 Task: Change  the formatting of the data to 'Which is  Less than 5, 'In conditional formating, put the option 'Green Fill with Dark Green Text. . 'In the sheet  Data Analysis Sheetbook
Action: Mouse moved to (512, 125)
Screenshot: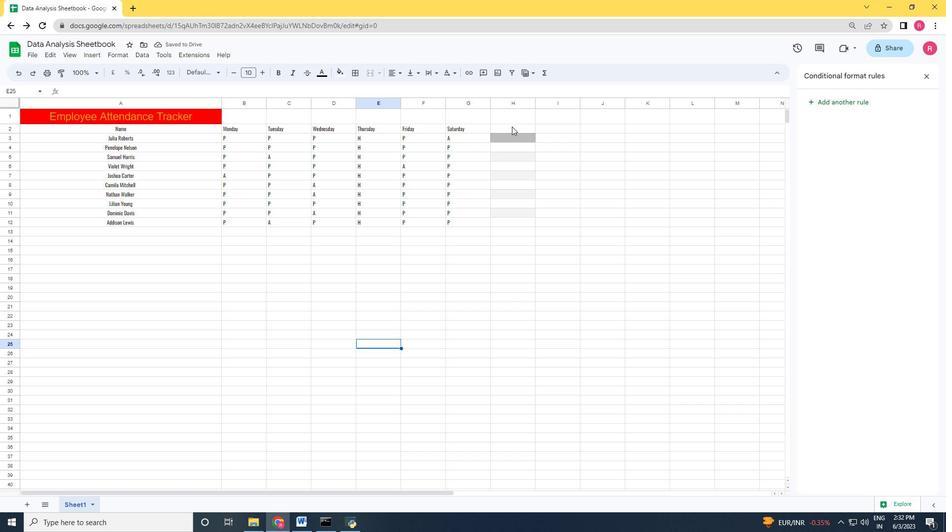 
Action: Mouse pressed left at (512, 125)
Screenshot: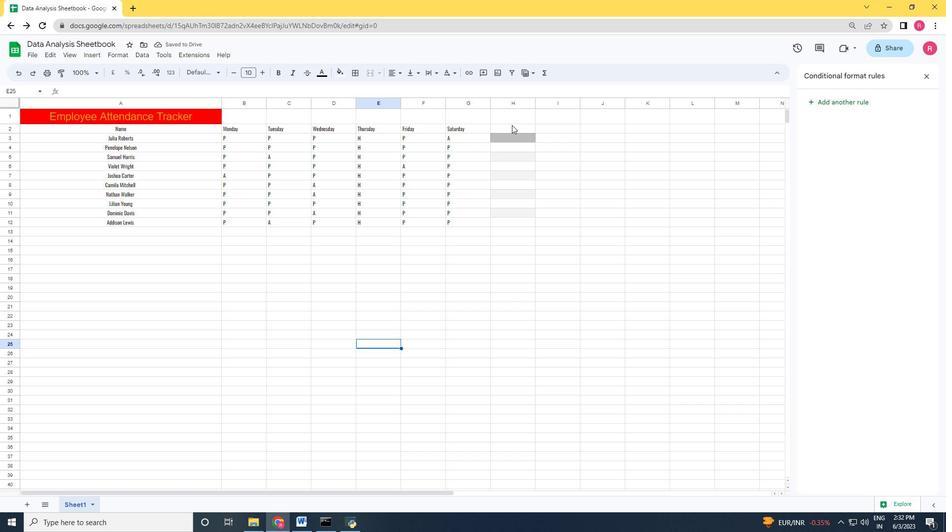 
Action: Key pressed <Key.shift>Total<Key.down>5<Key.enter>5<Key.enter>4<Key.enter>4<Key.enter>4<Key.enter>4<Key.enter>4<Key.enter>5<Key.enter>4<Key.enter>4
Screenshot: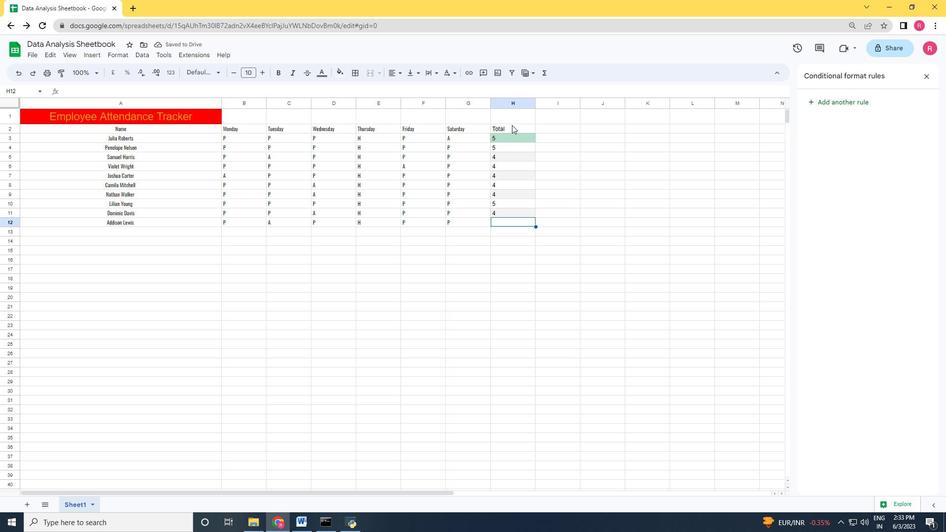 
Action: Mouse moved to (513, 125)
Screenshot: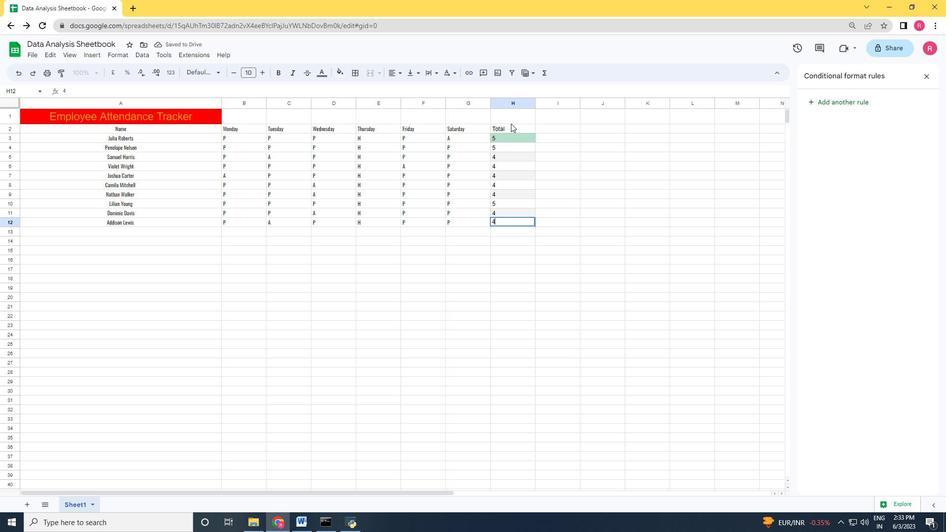 
Action: Mouse pressed left at (513, 125)
Screenshot: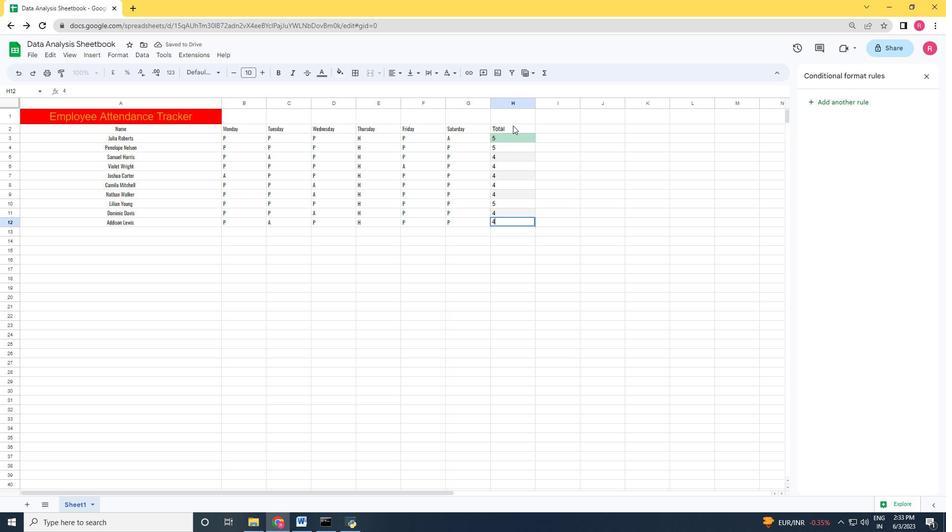 
Action: Key pressed <Key.shift><Key.shift><Key.shift><Key.shift><Key.shift><Key.shift><Key.shift><Key.shift><Key.down><Key.down><Key.down><Key.down><Key.down><Key.down><Key.down><Key.down><Key.down><Key.down>
Screenshot: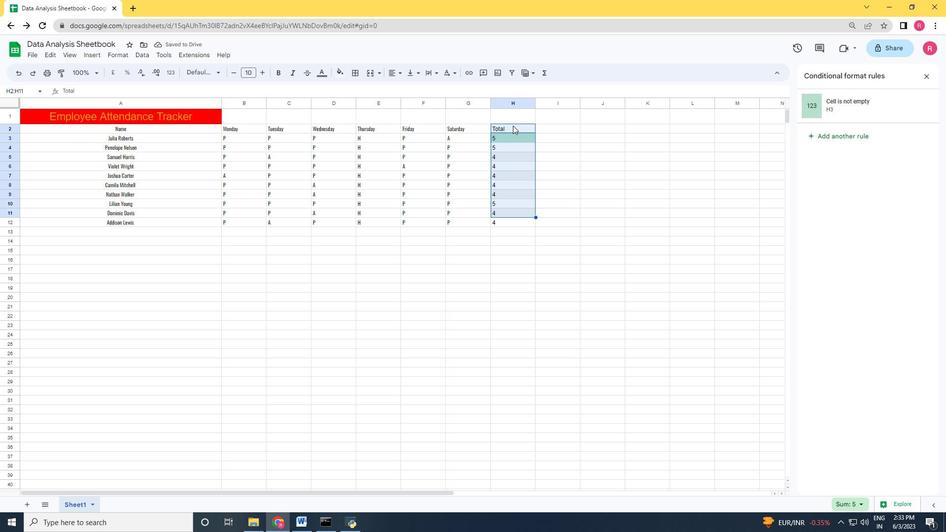 
Action: Mouse moved to (123, 55)
Screenshot: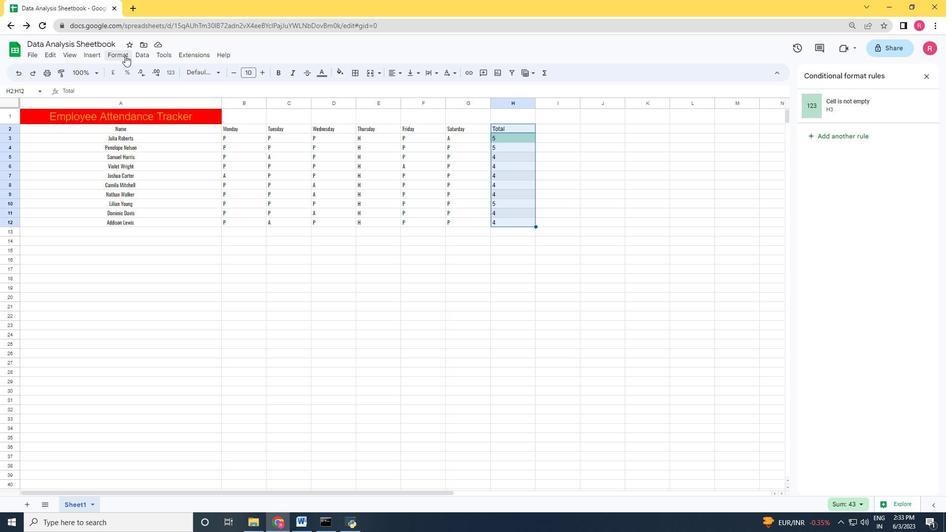 
Action: Mouse pressed left at (123, 55)
Screenshot: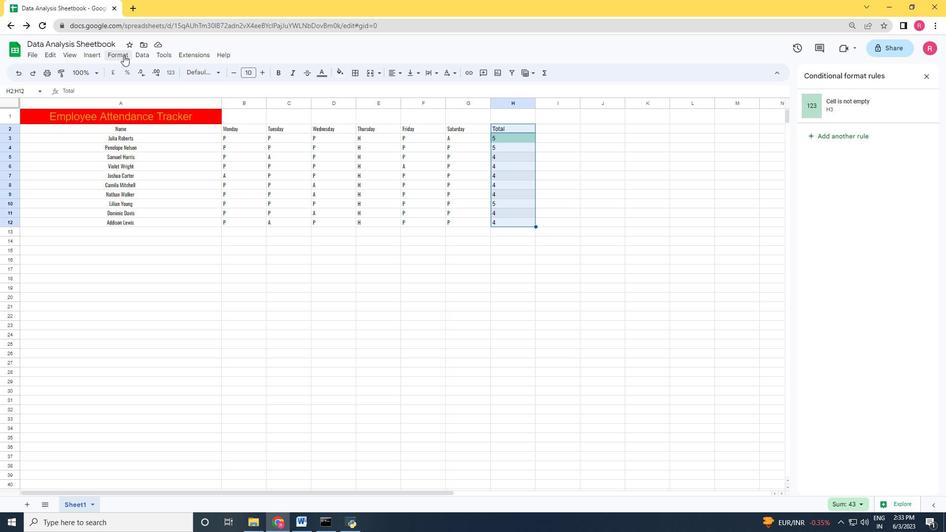 
Action: Mouse moved to (167, 205)
Screenshot: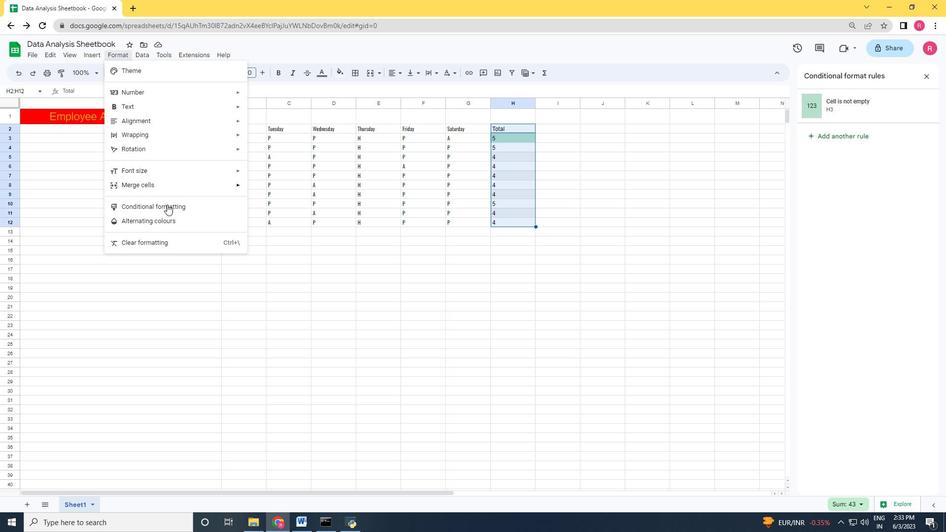 
Action: Mouse pressed left at (167, 205)
Screenshot: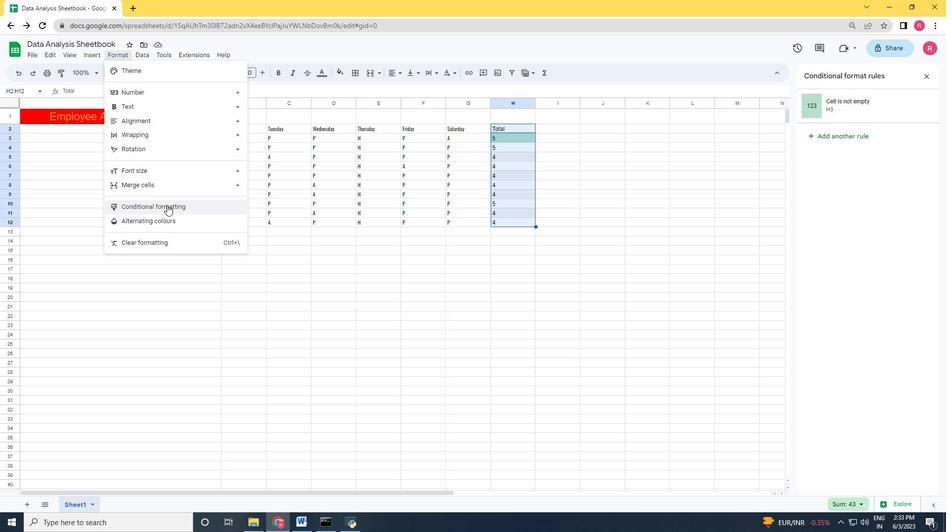 
Action: Mouse moved to (816, 111)
Screenshot: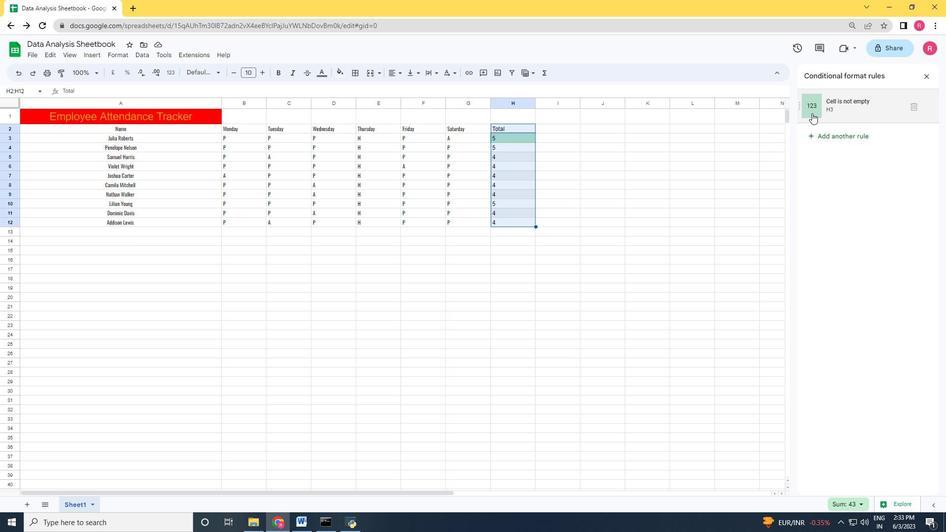 
Action: Mouse pressed left at (816, 111)
Screenshot: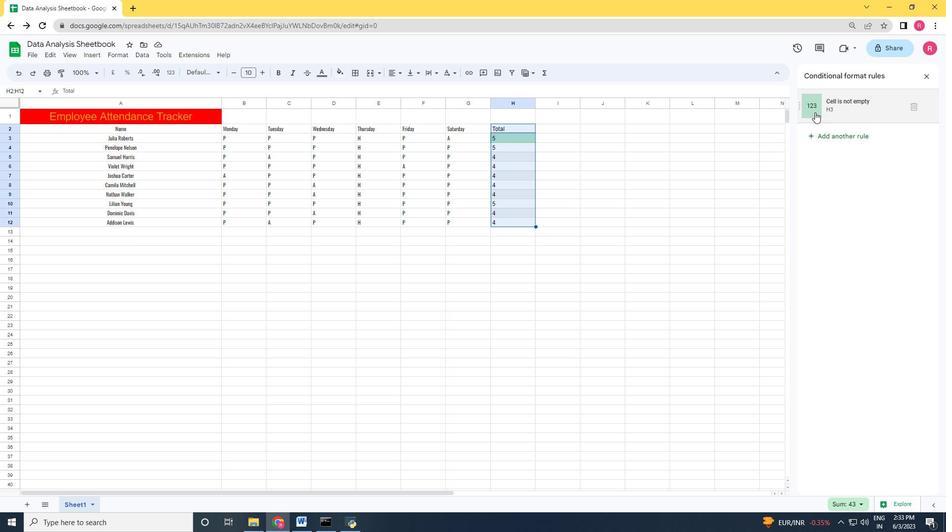
Action: Mouse moved to (863, 187)
Screenshot: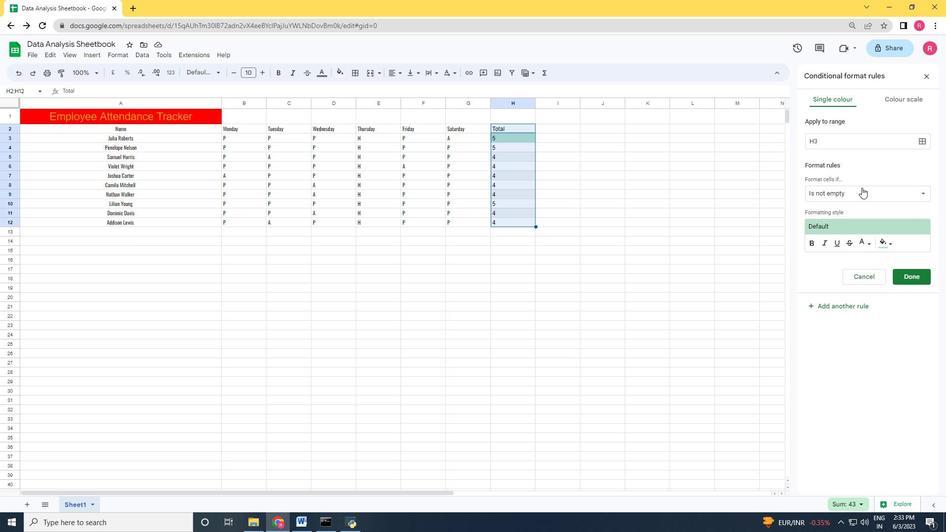 
Action: Mouse pressed left at (863, 187)
Screenshot: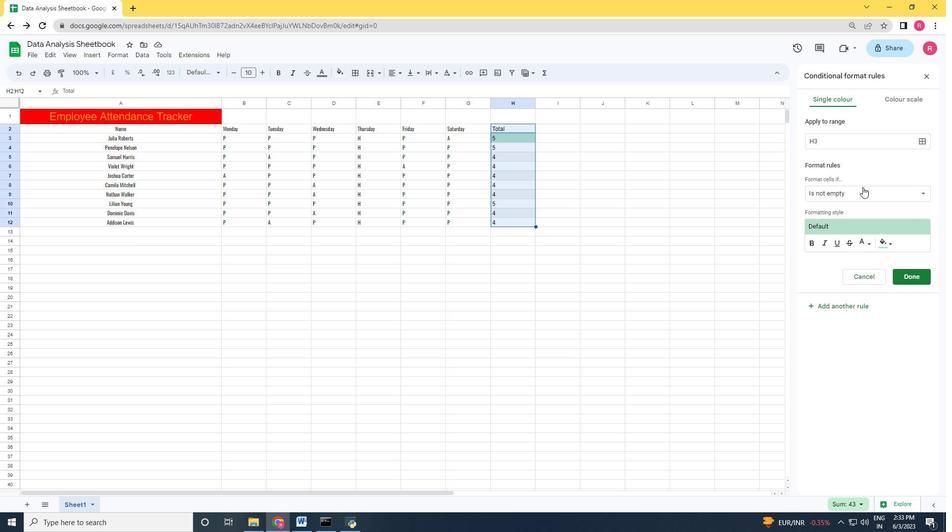 
Action: Mouse moved to (834, 363)
Screenshot: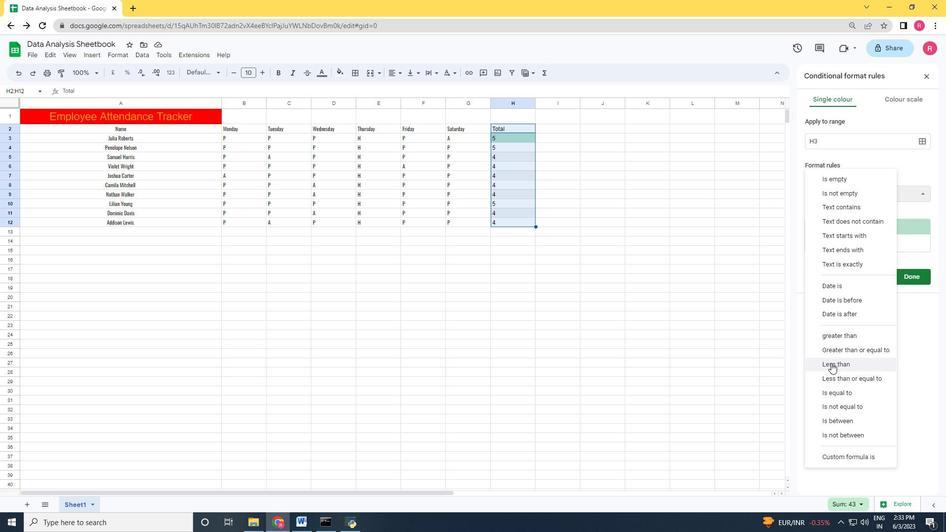 
Action: Mouse pressed left at (834, 363)
Screenshot: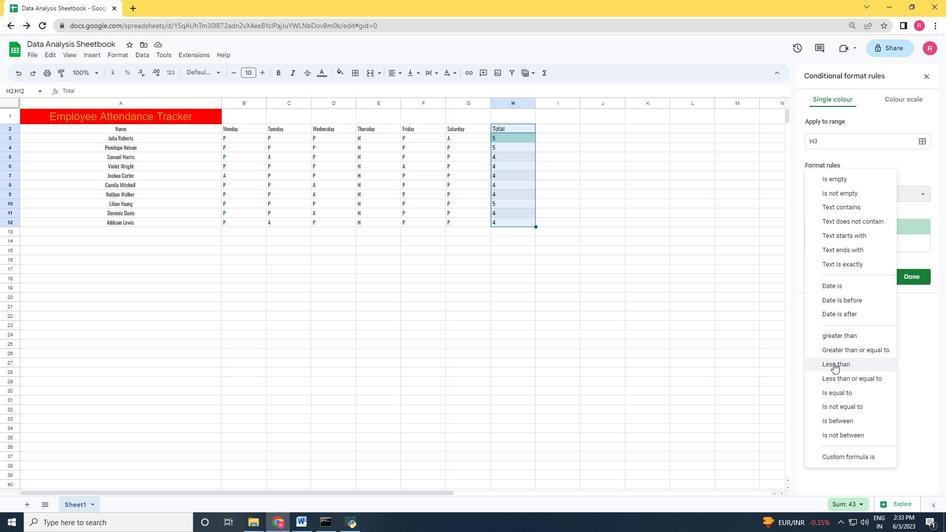 
Action: Mouse moved to (834, 215)
Screenshot: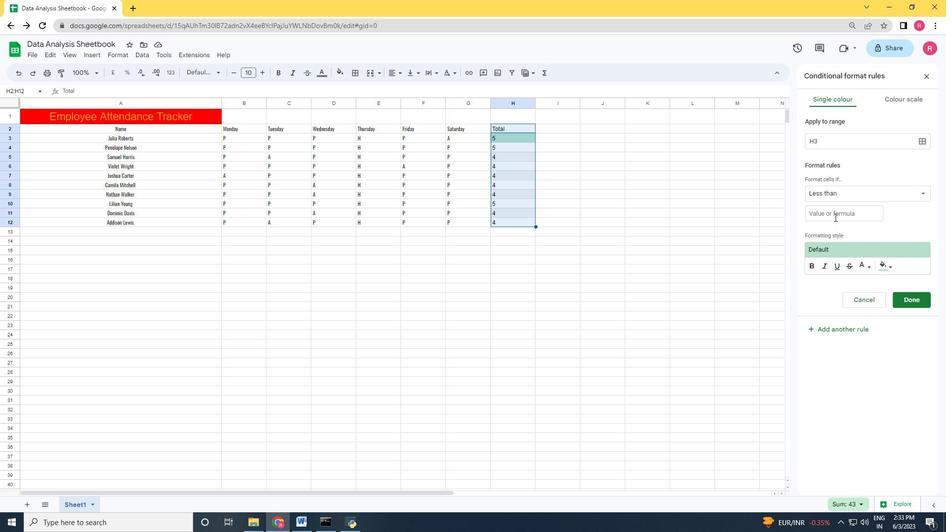 
Action: Mouse pressed left at (834, 215)
Screenshot: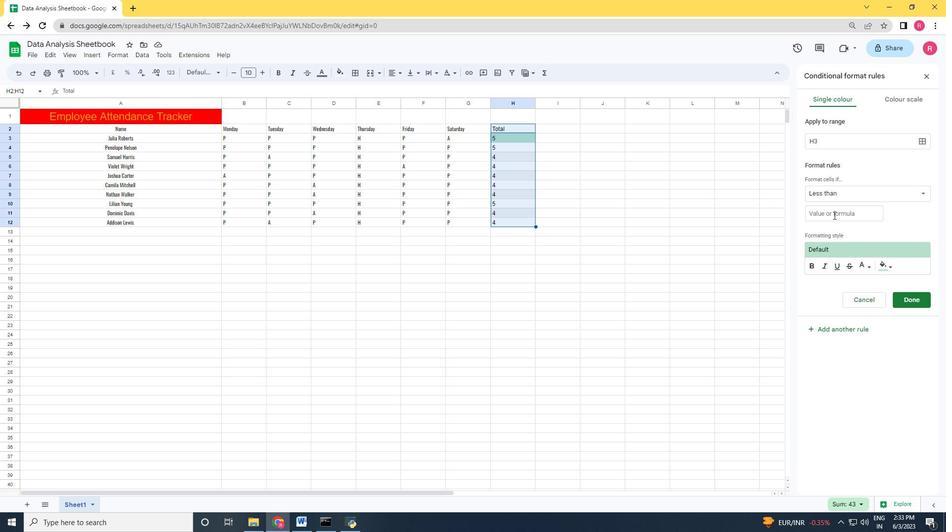 
Action: Key pressed 5
Screenshot: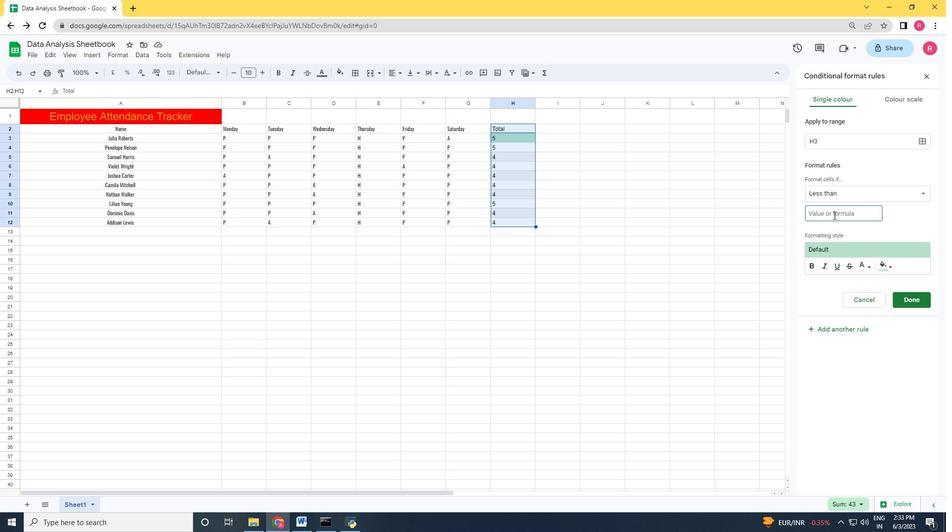 
Action: Mouse moved to (891, 264)
Screenshot: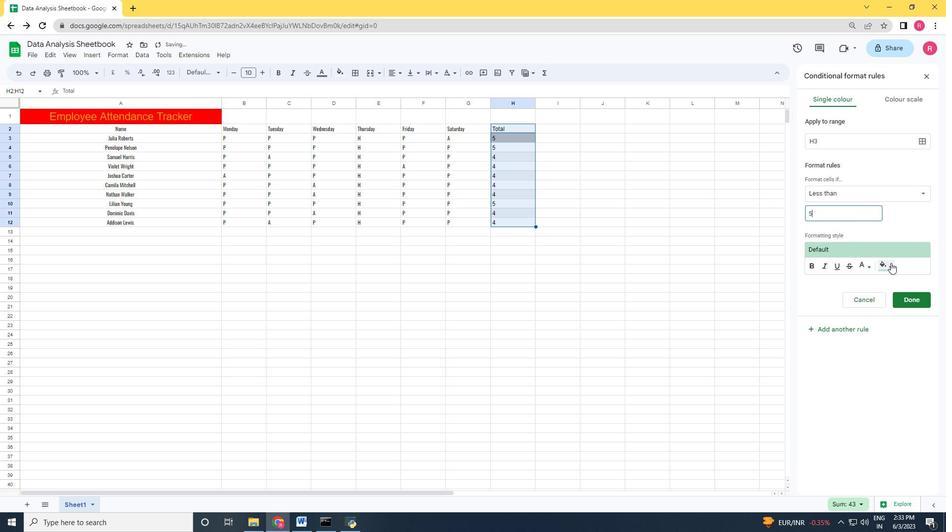 
Action: Mouse pressed left at (891, 264)
Screenshot: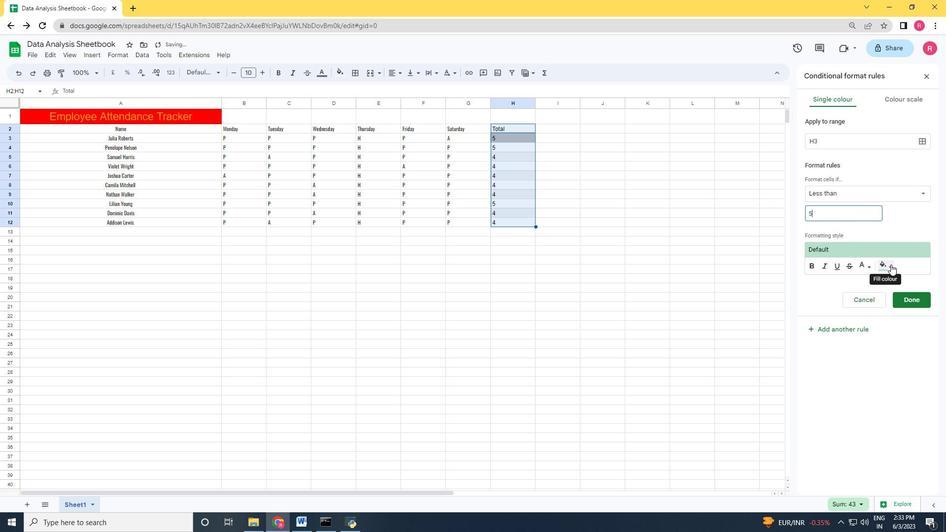 
Action: Mouse moved to (841, 306)
Screenshot: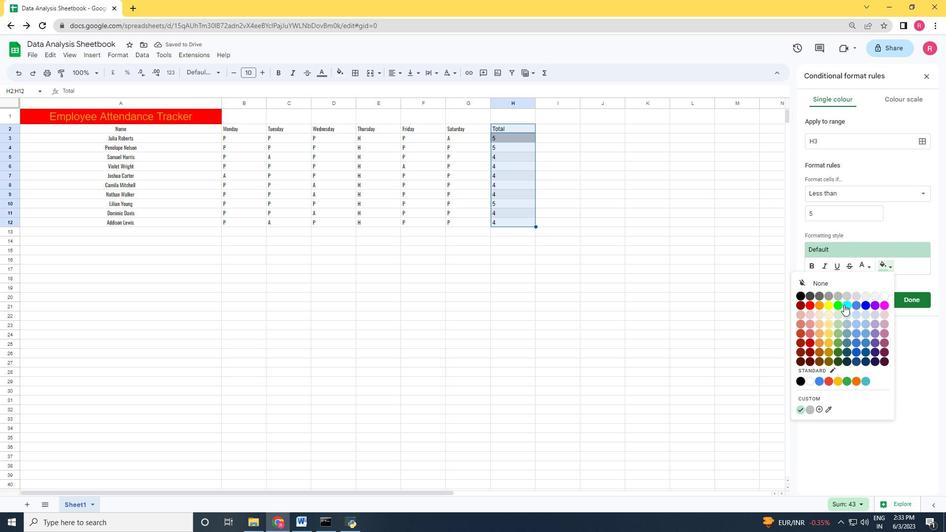 
Action: Mouse pressed left at (841, 306)
Screenshot: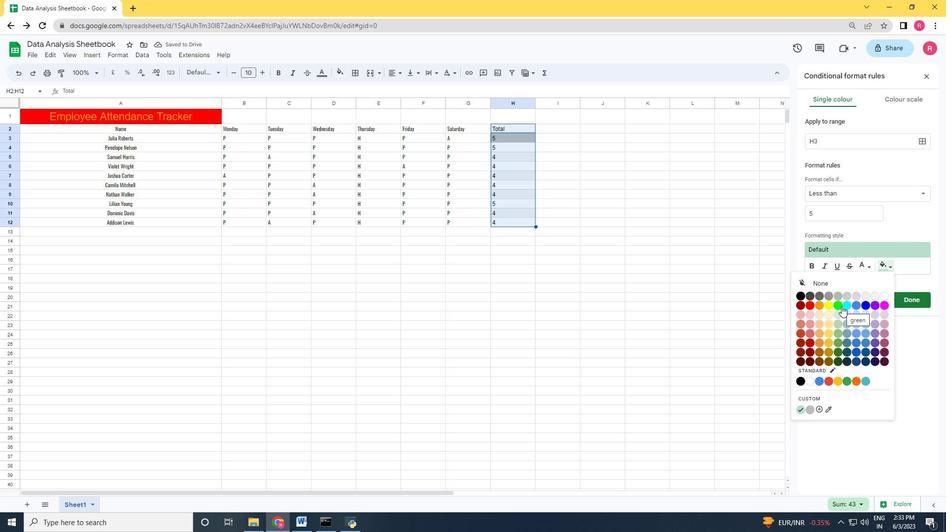 
Action: Mouse moved to (867, 270)
Screenshot: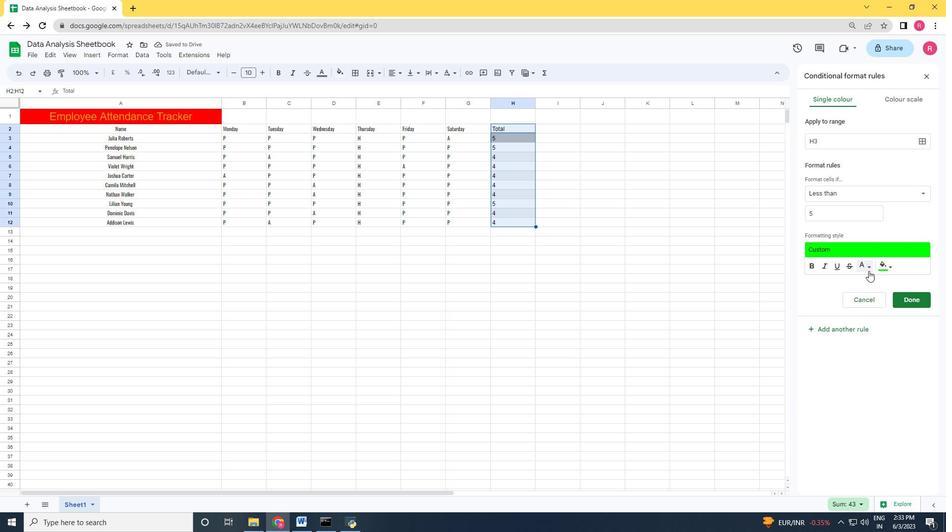 
Action: Mouse pressed left at (867, 270)
Screenshot: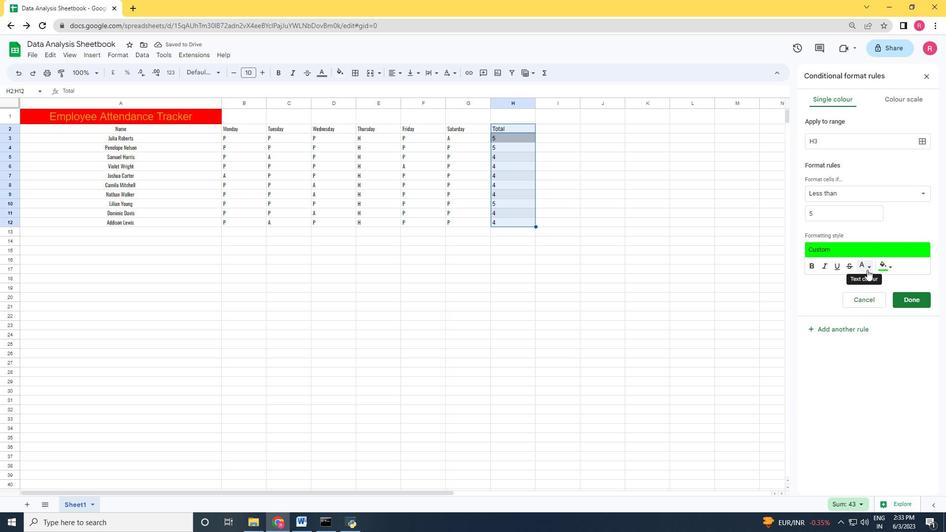 
Action: Mouse moved to (816, 361)
Screenshot: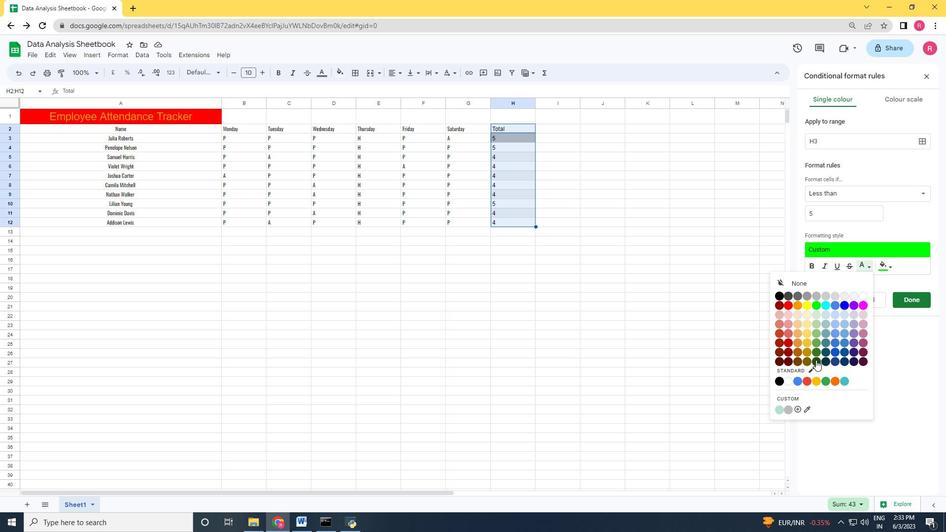 
Action: Mouse pressed left at (816, 361)
Screenshot: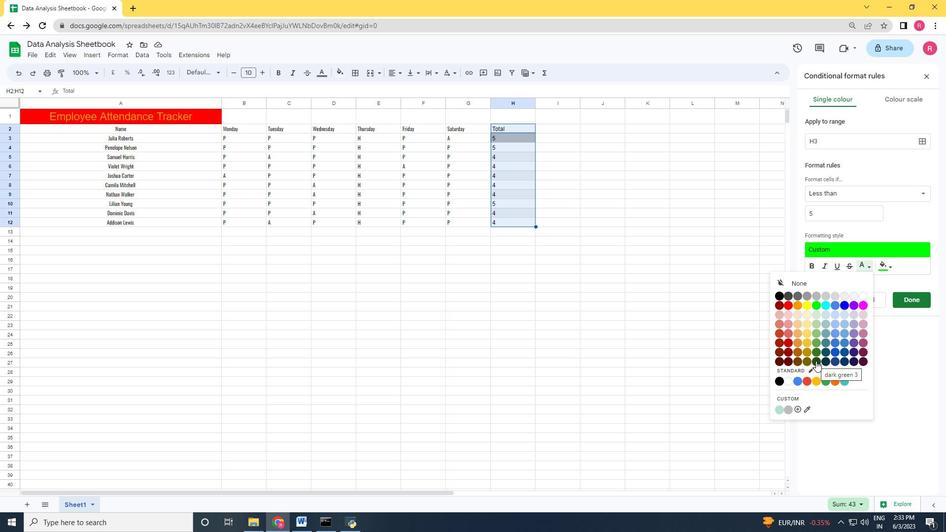 
Action: Mouse moved to (904, 302)
Screenshot: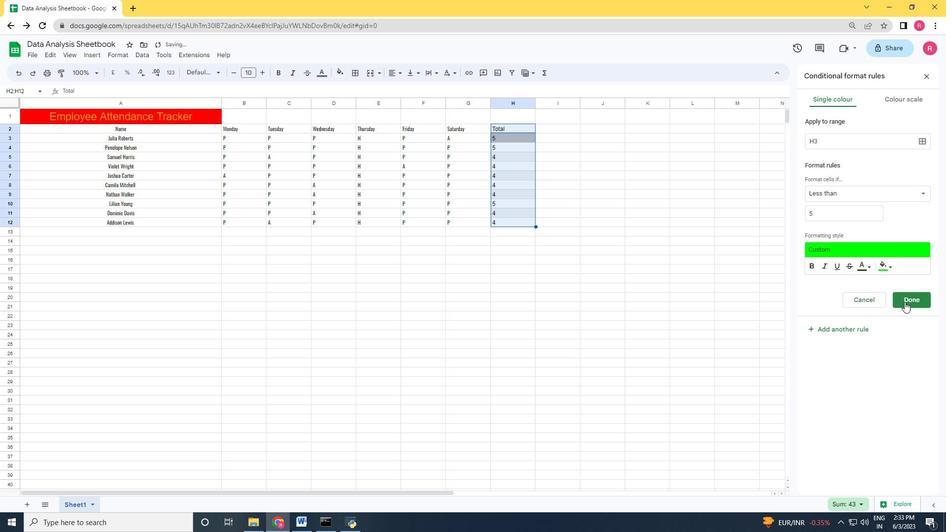 
Action: Mouse pressed left at (904, 302)
Screenshot: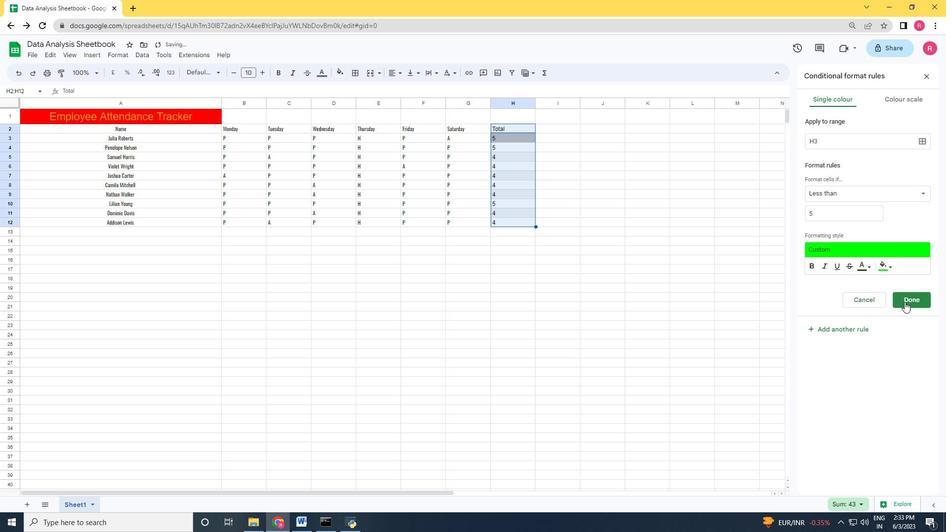 
Action: Mouse moved to (777, 235)
Screenshot: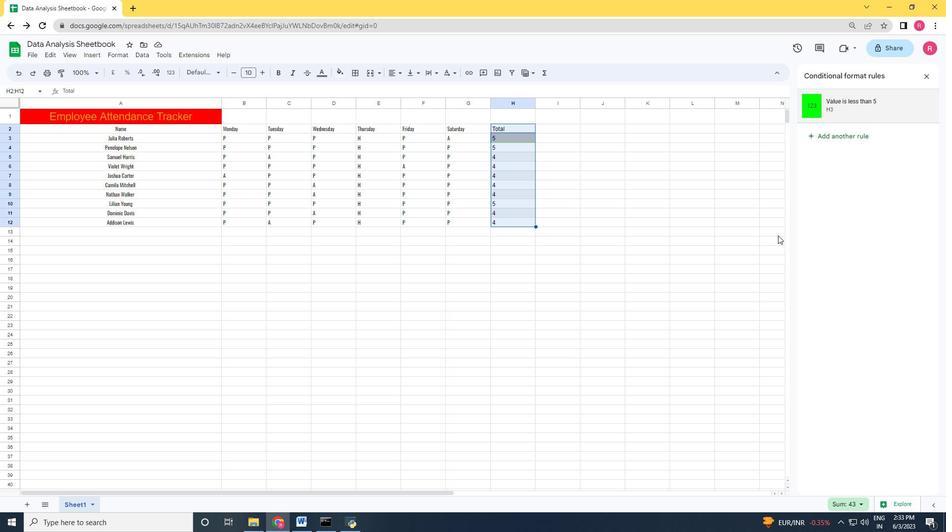 
Action: Mouse pressed left at (777, 235)
Screenshot: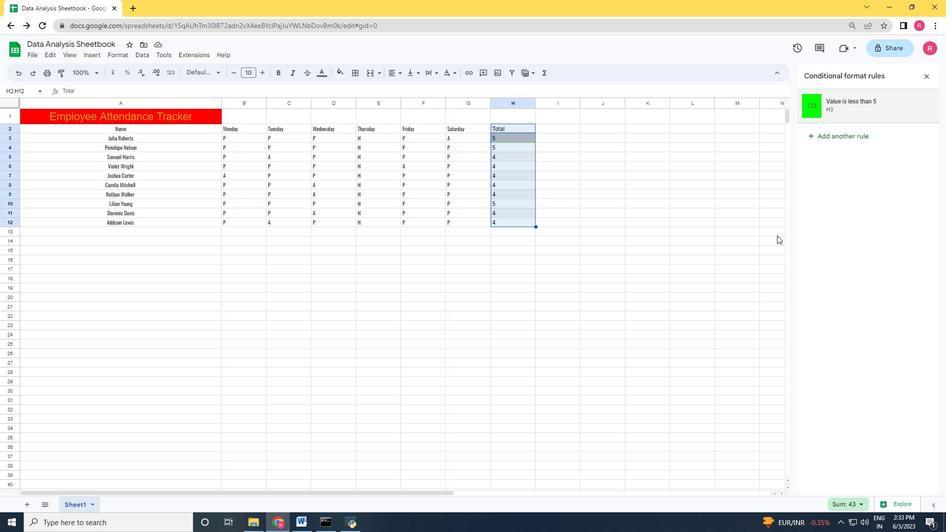 
Action: Mouse moved to (925, 76)
Screenshot: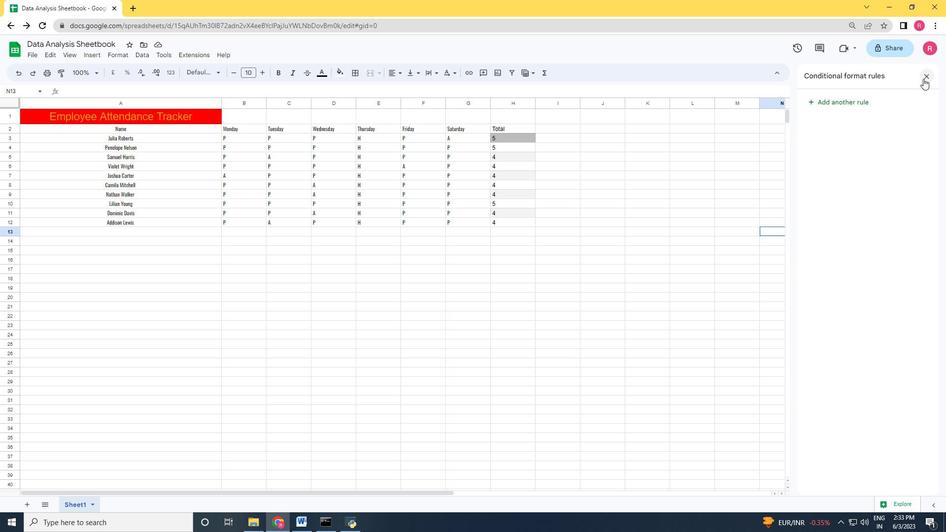 
Action: Mouse pressed left at (925, 76)
Screenshot: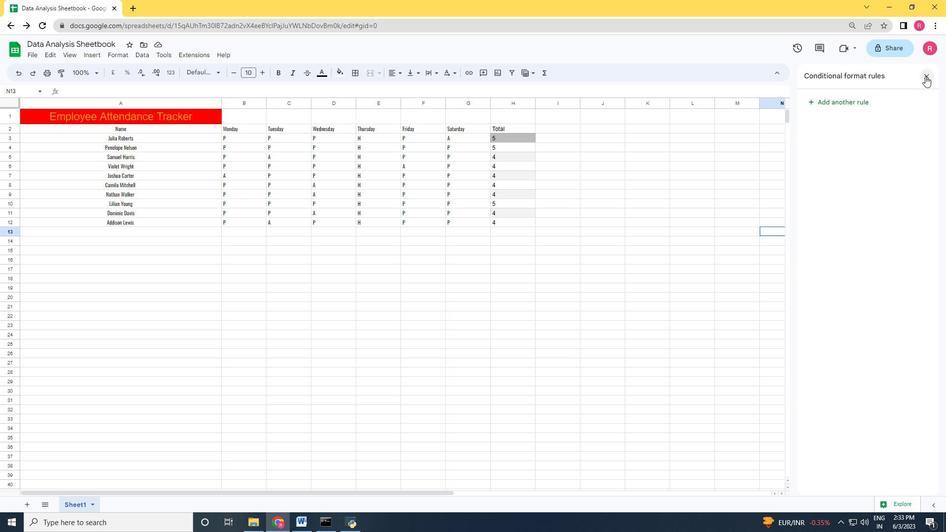 
Action: Mouse moved to (501, 127)
Screenshot: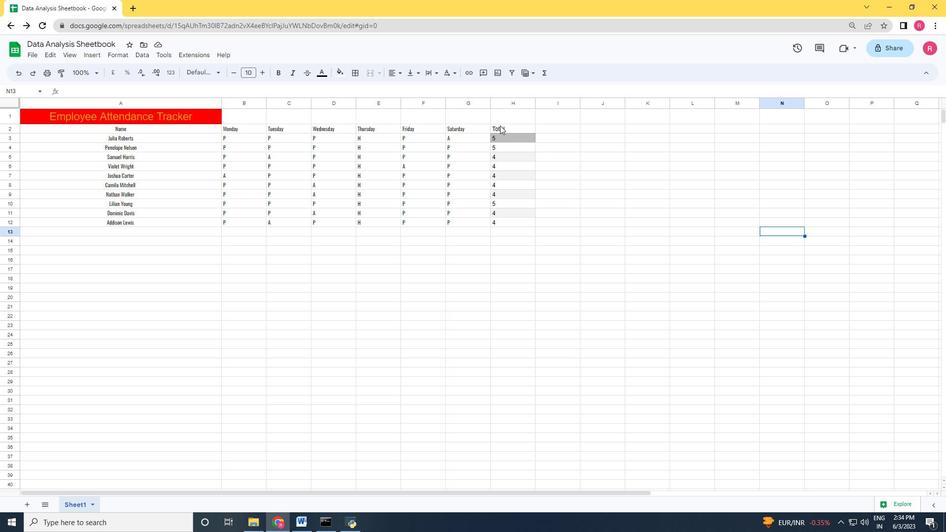 
Action: Mouse pressed left at (501, 127)
Screenshot: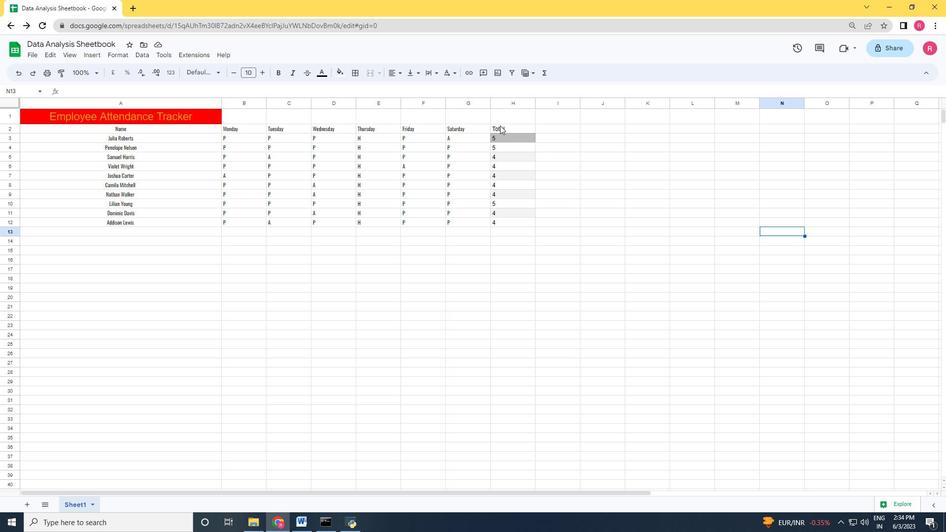 
Action: Mouse moved to (507, 141)
Screenshot: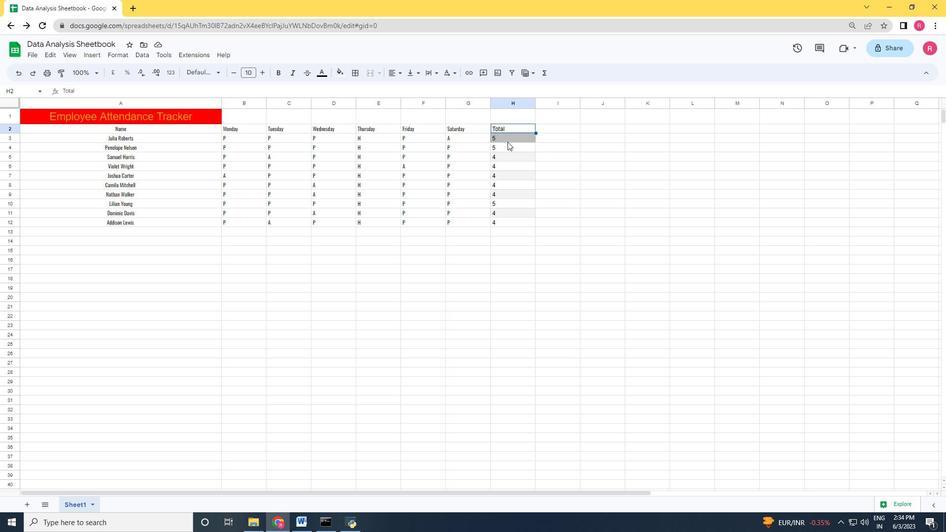 
Action: Mouse pressed left at (507, 141)
Screenshot: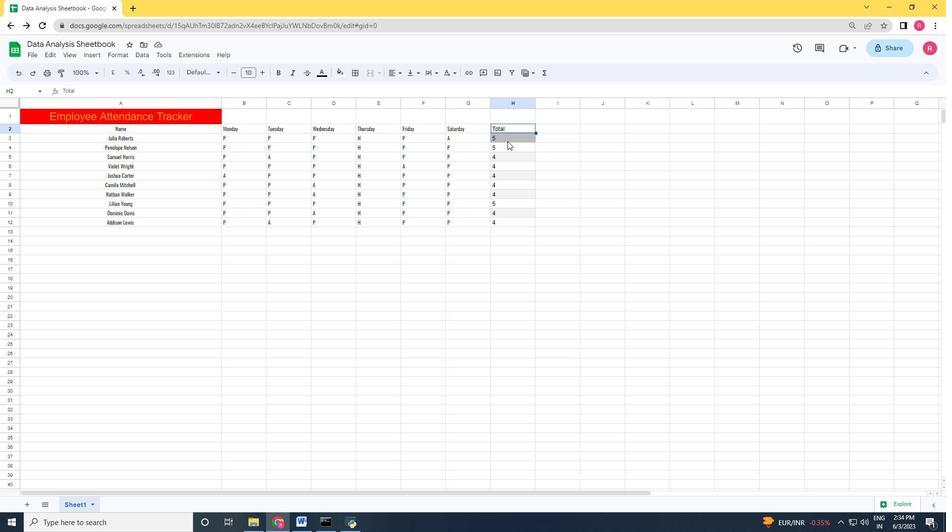 
Action: Mouse moved to (504, 136)
Screenshot: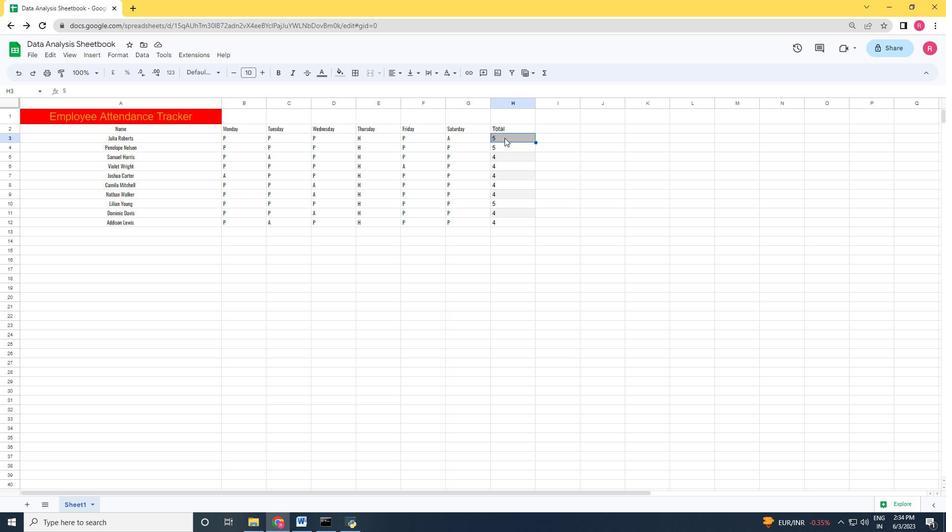 
Action: Mouse pressed left at (504, 136)
Screenshot: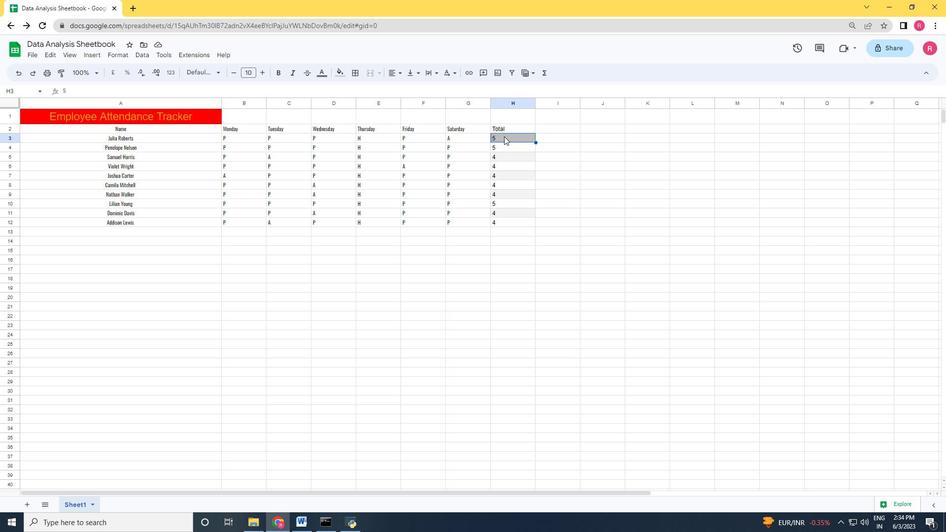 
Action: Mouse moved to (118, 54)
Screenshot: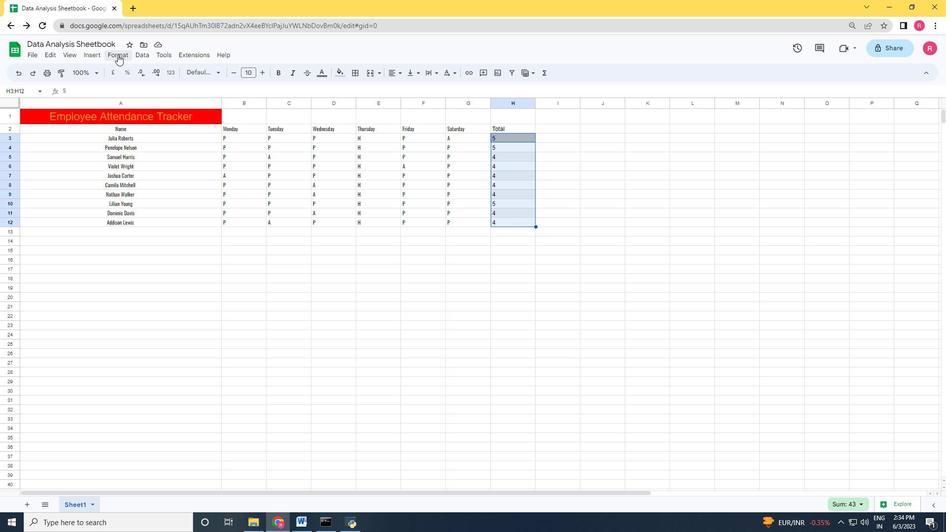 
Action: Mouse pressed left at (118, 54)
Screenshot: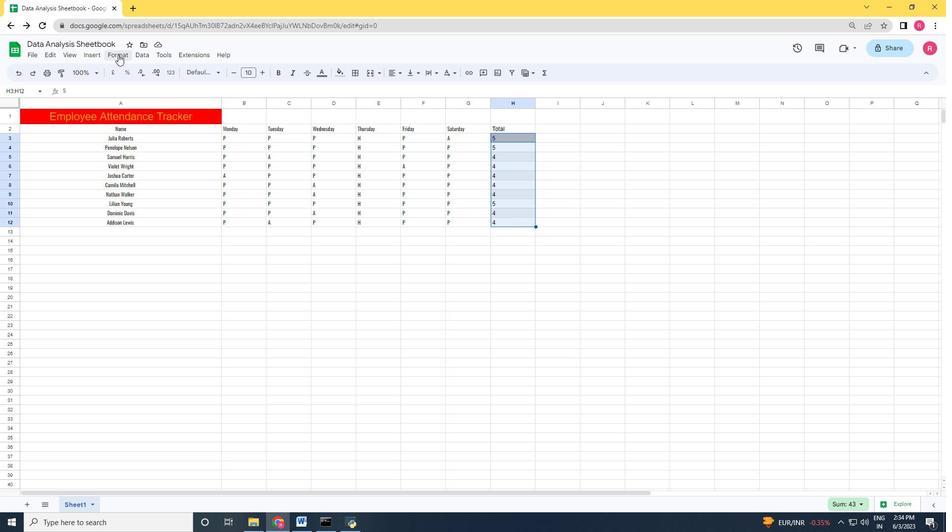 
Action: Mouse moved to (168, 205)
Screenshot: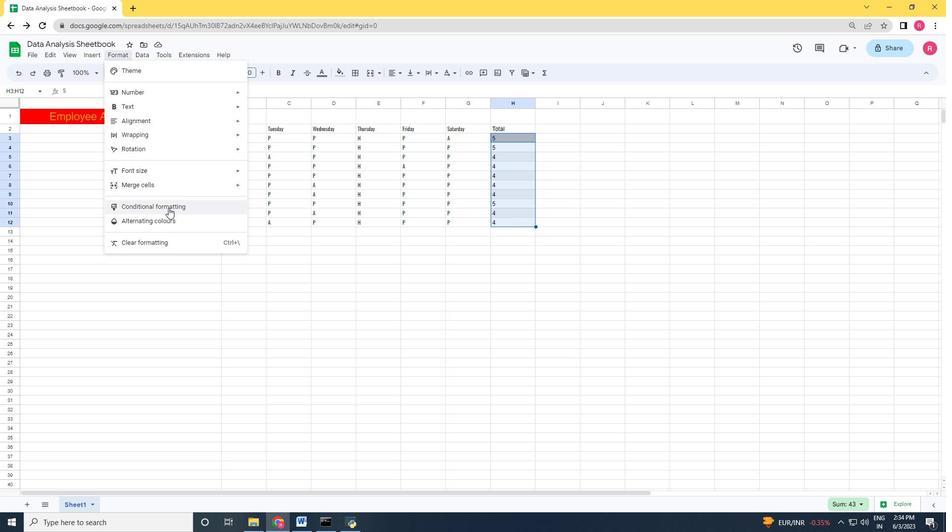 
Action: Mouse pressed left at (168, 205)
Screenshot: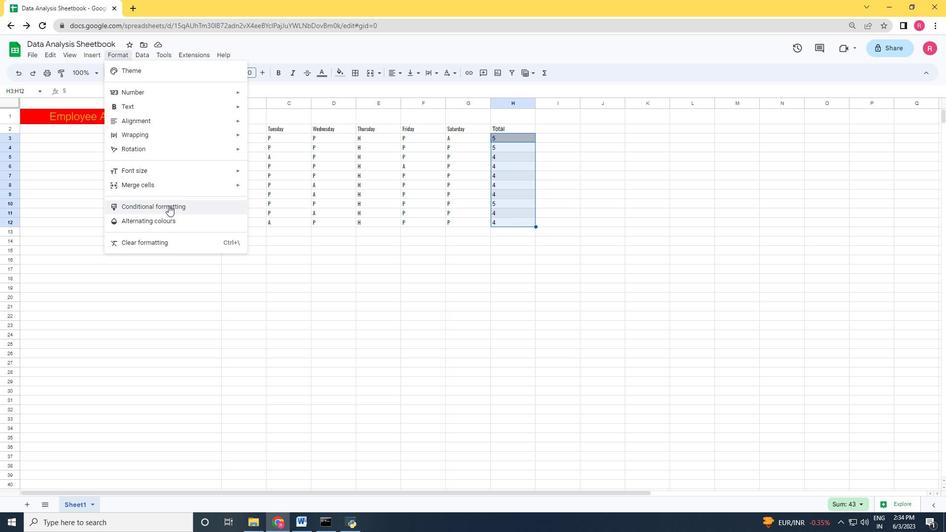 
Action: Mouse moved to (853, 105)
Screenshot: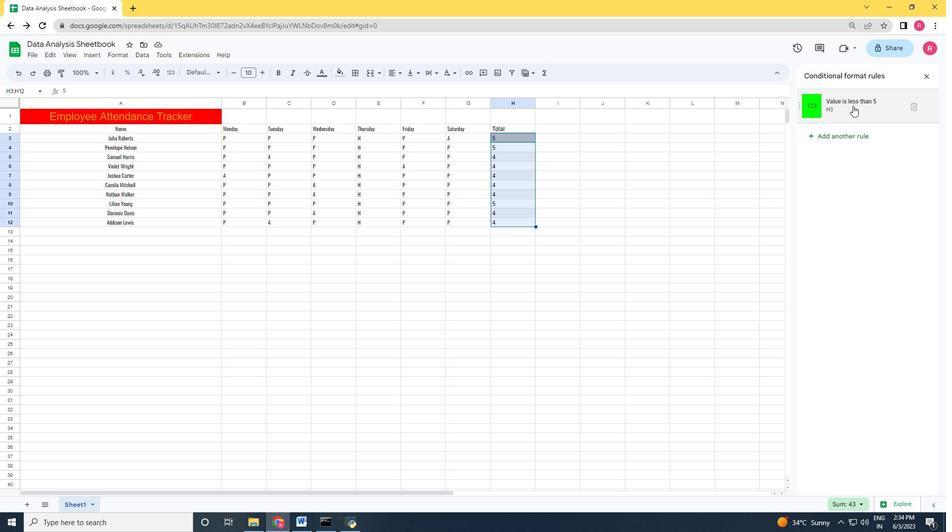 
Action: Mouse pressed left at (853, 105)
Screenshot: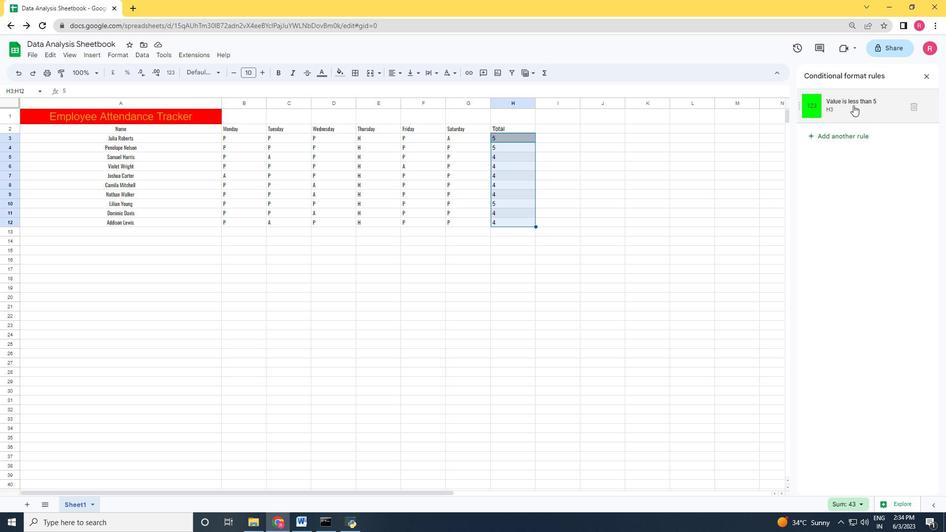 
Action: Mouse moved to (866, 266)
Screenshot: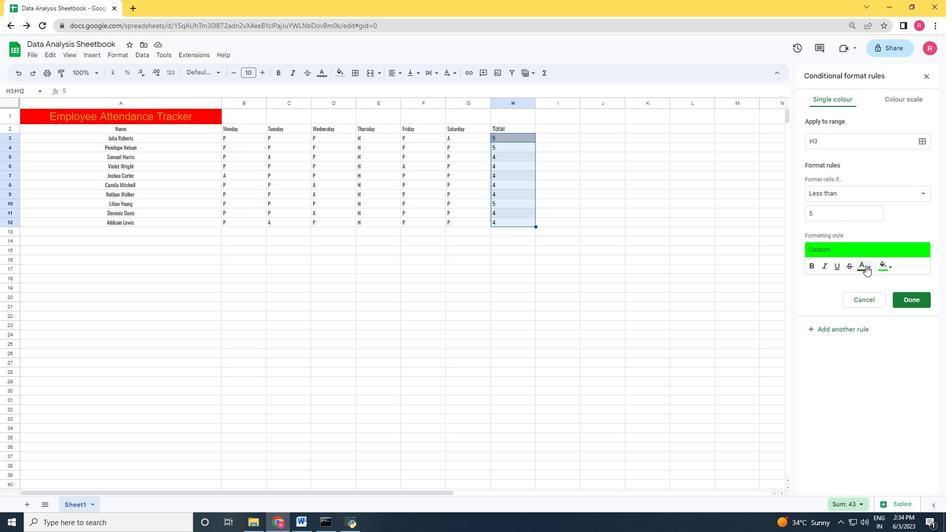 
Action: Mouse pressed left at (866, 266)
Screenshot: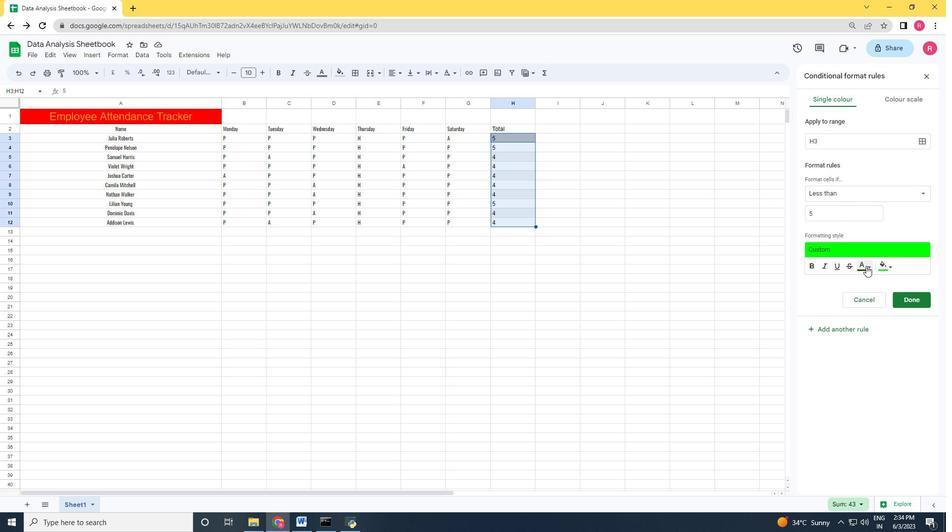 
Action: Mouse moved to (816, 359)
Screenshot: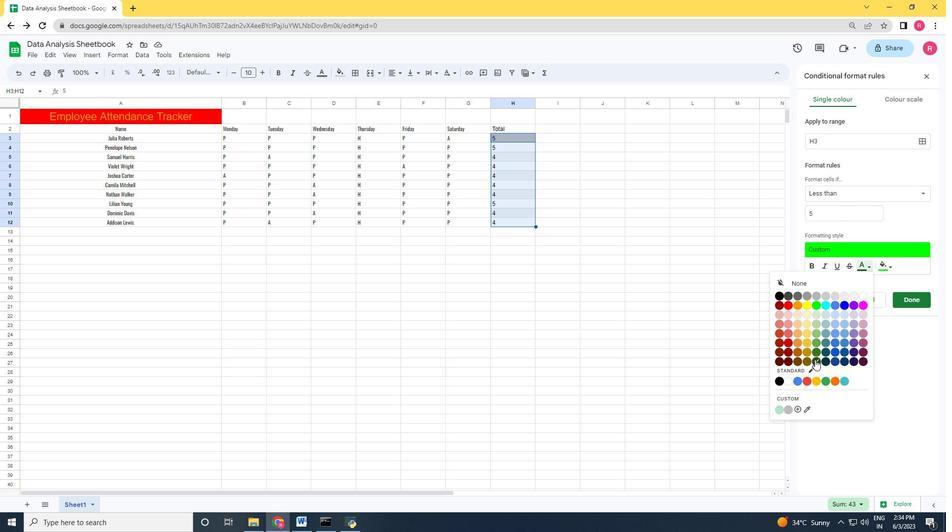 
Action: Mouse pressed left at (816, 359)
Screenshot: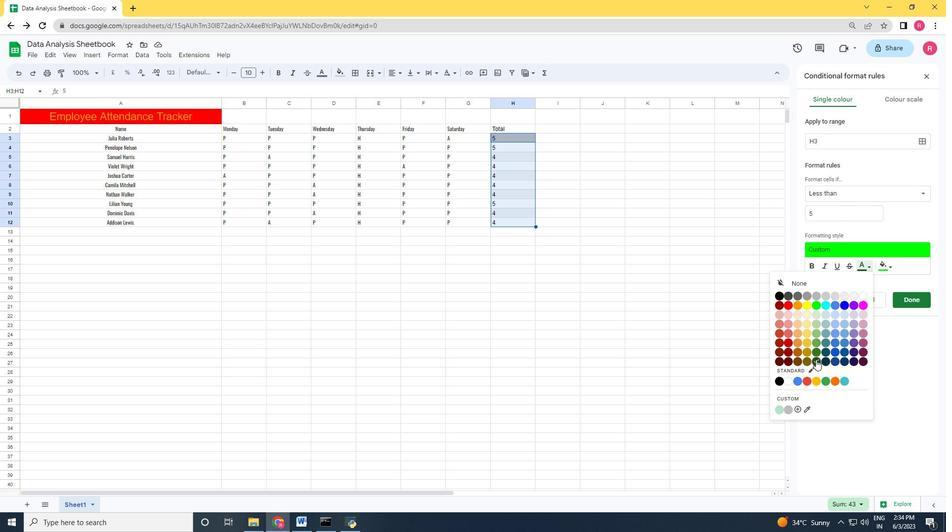 
Action: Mouse moved to (902, 298)
Screenshot: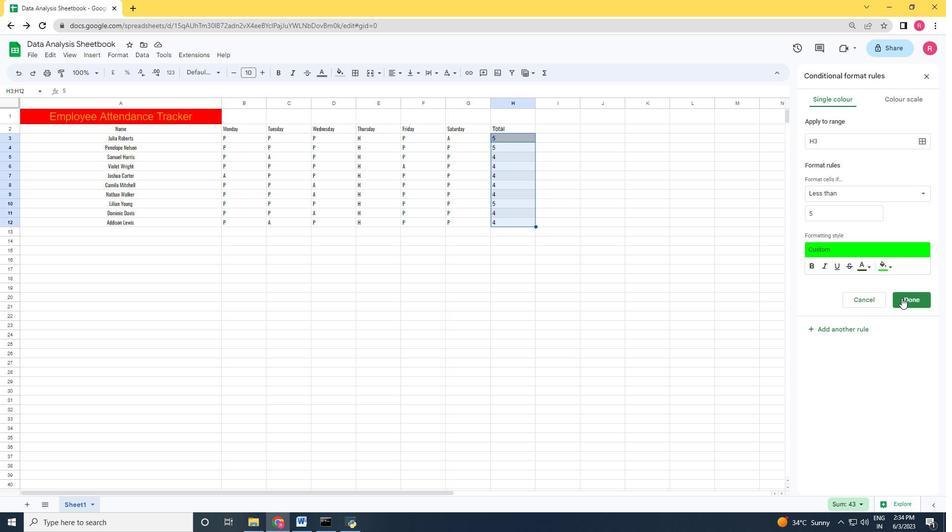 
Action: Mouse pressed left at (902, 298)
Screenshot: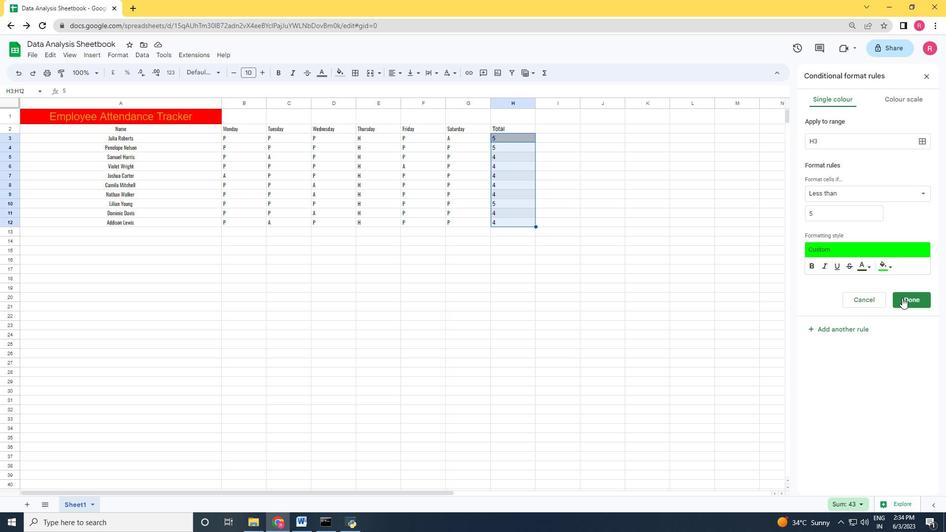 
Action: Mouse moved to (634, 270)
Screenshot: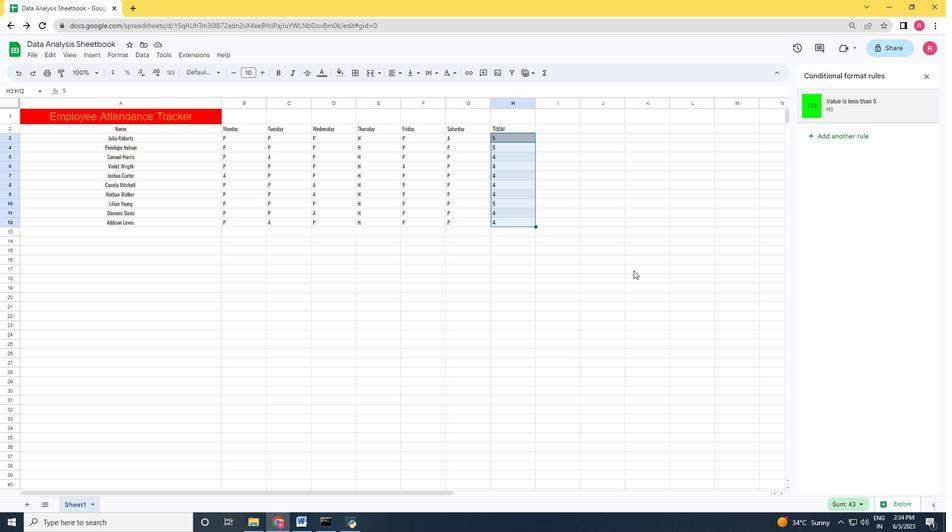 
Action: Mouse pressed left at (634, 270)
Screenshot: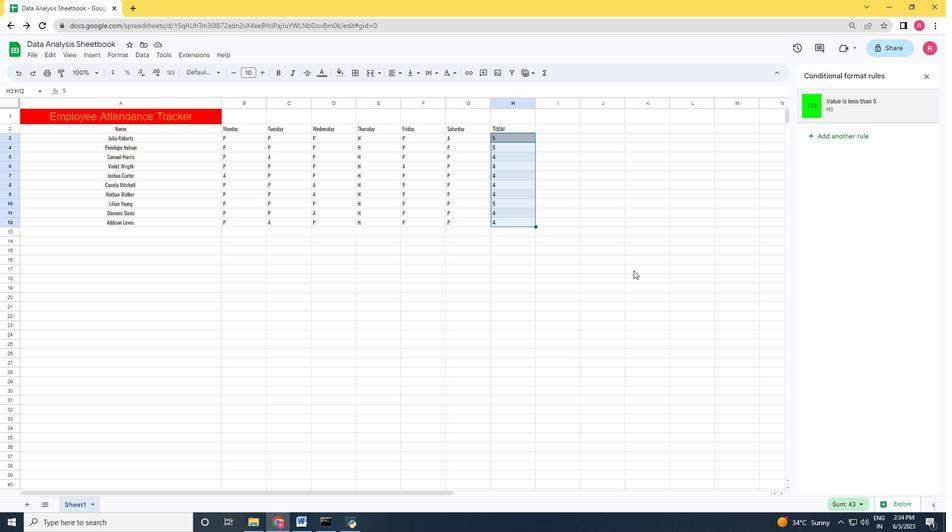 
Action: Mouse moved to (525, 137)
Screenshot: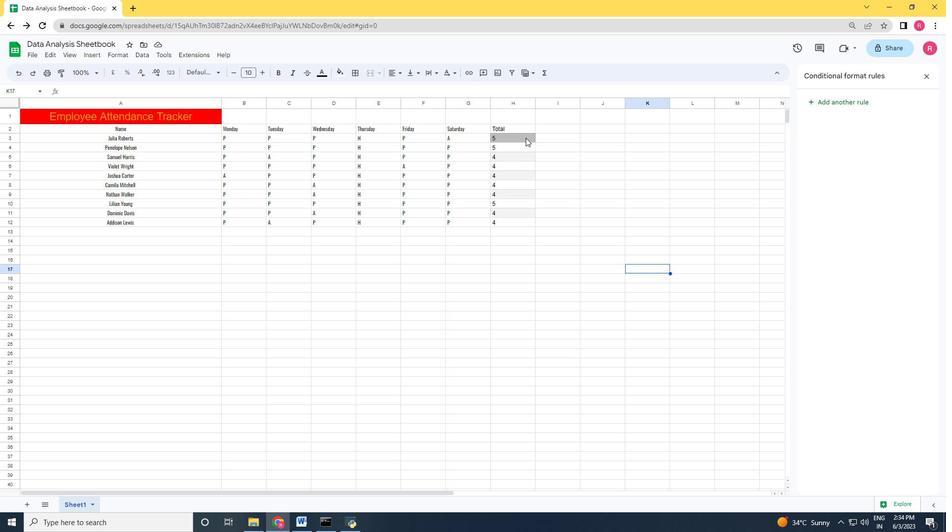 
